 Task: Use the option "delete all filter views" for column N.
Action: Mouse moved to (333, 283)
Screenshot: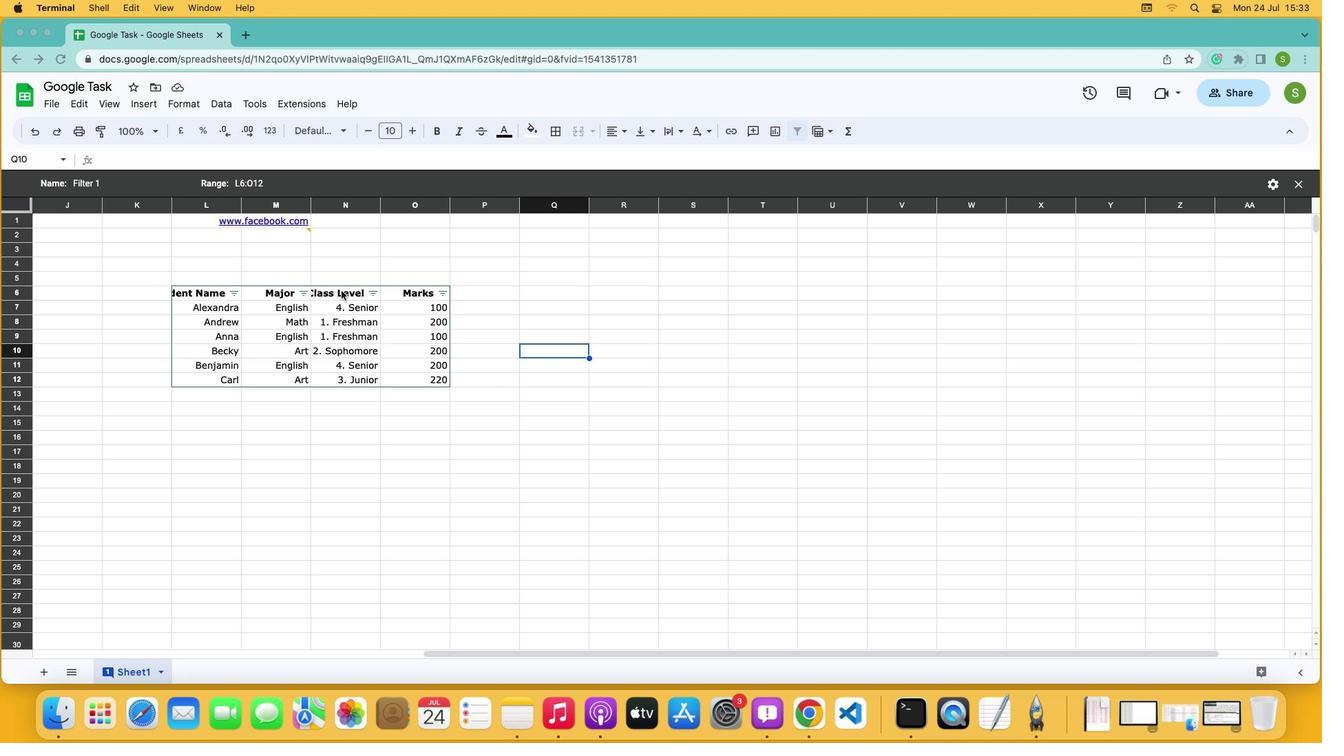 
Action: Mouse pressed left at (333, 283)
Screenshot: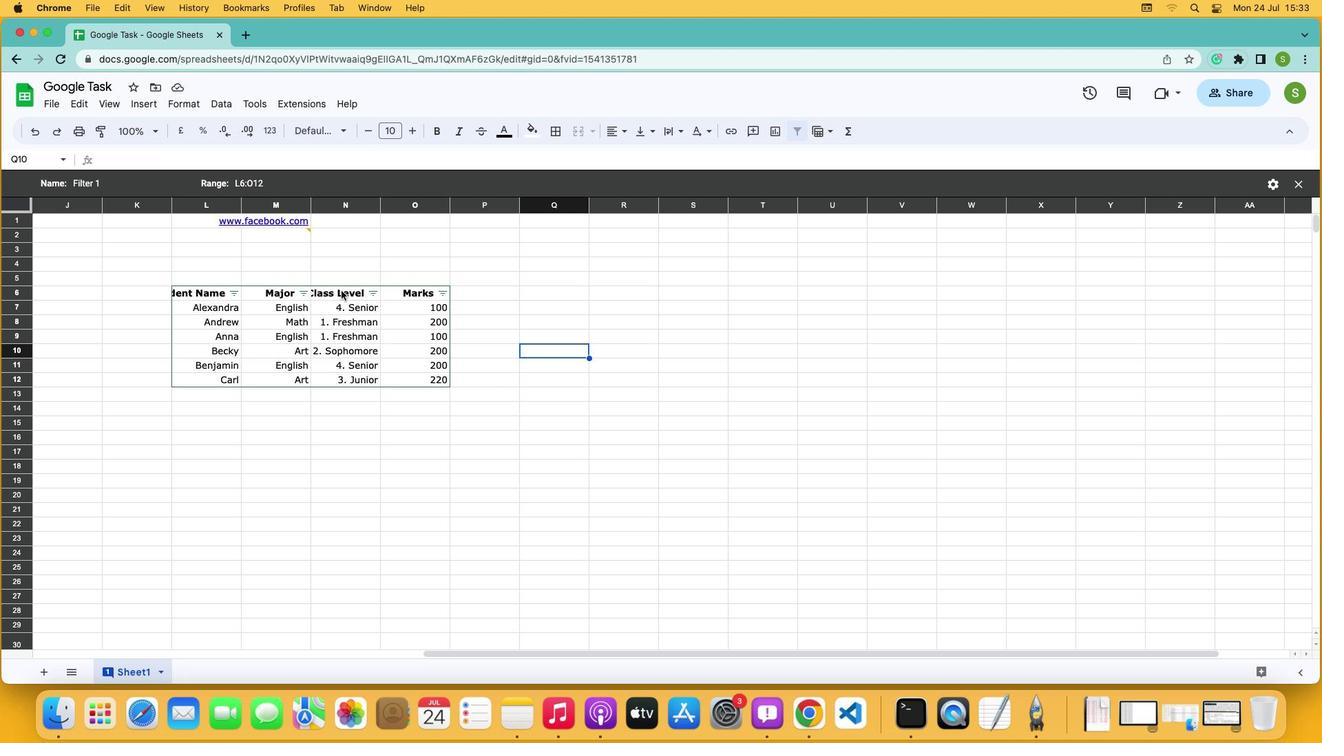 
Action: Mouse pressed left at (333, 283)
Screenshot: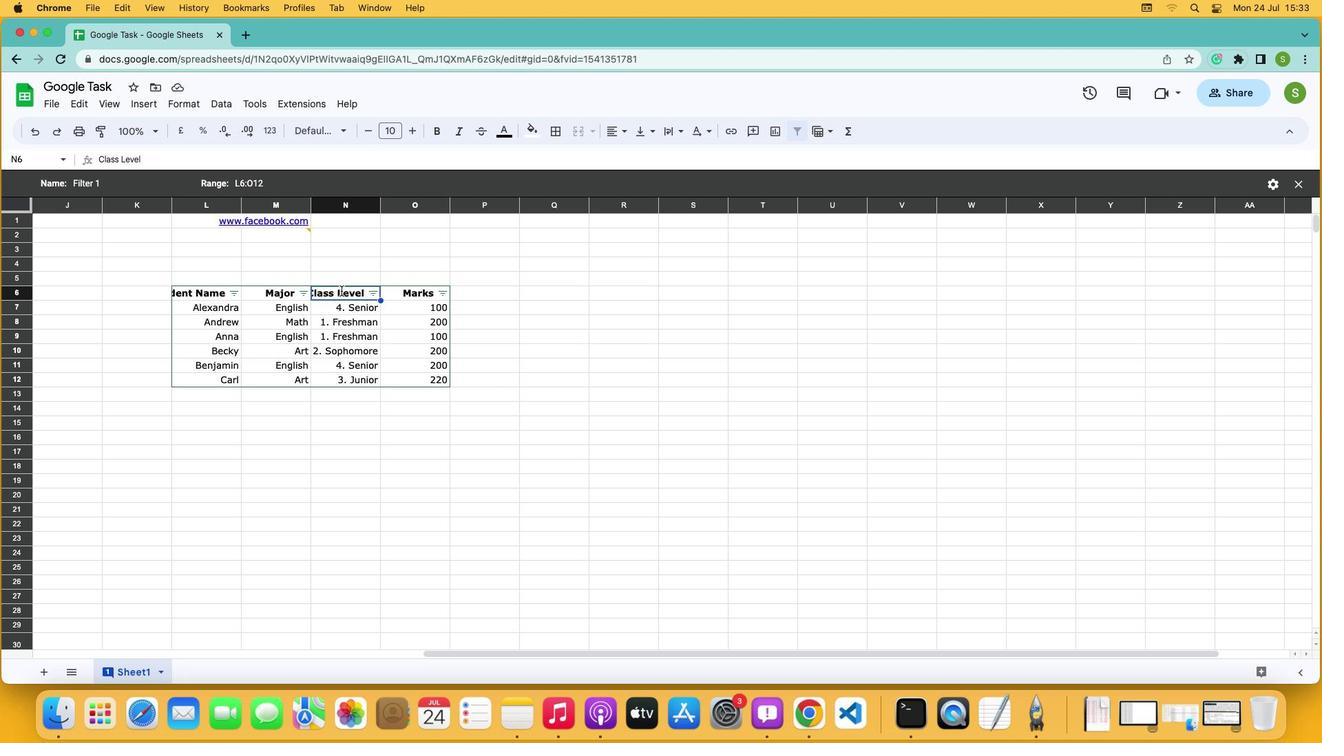 
Action: Mouse moved to (338, 297)
Screenshot: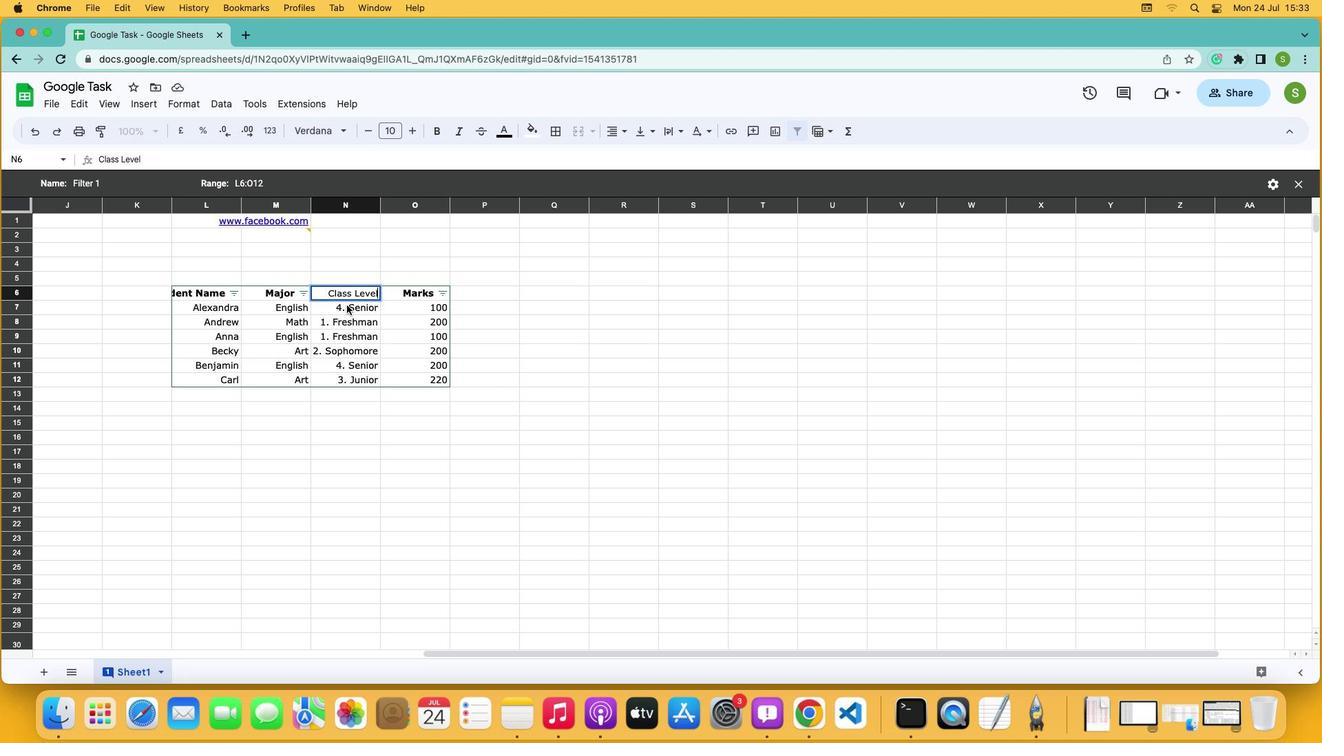 
Action: Mouse pressed left at (338, 297)
Screenshot: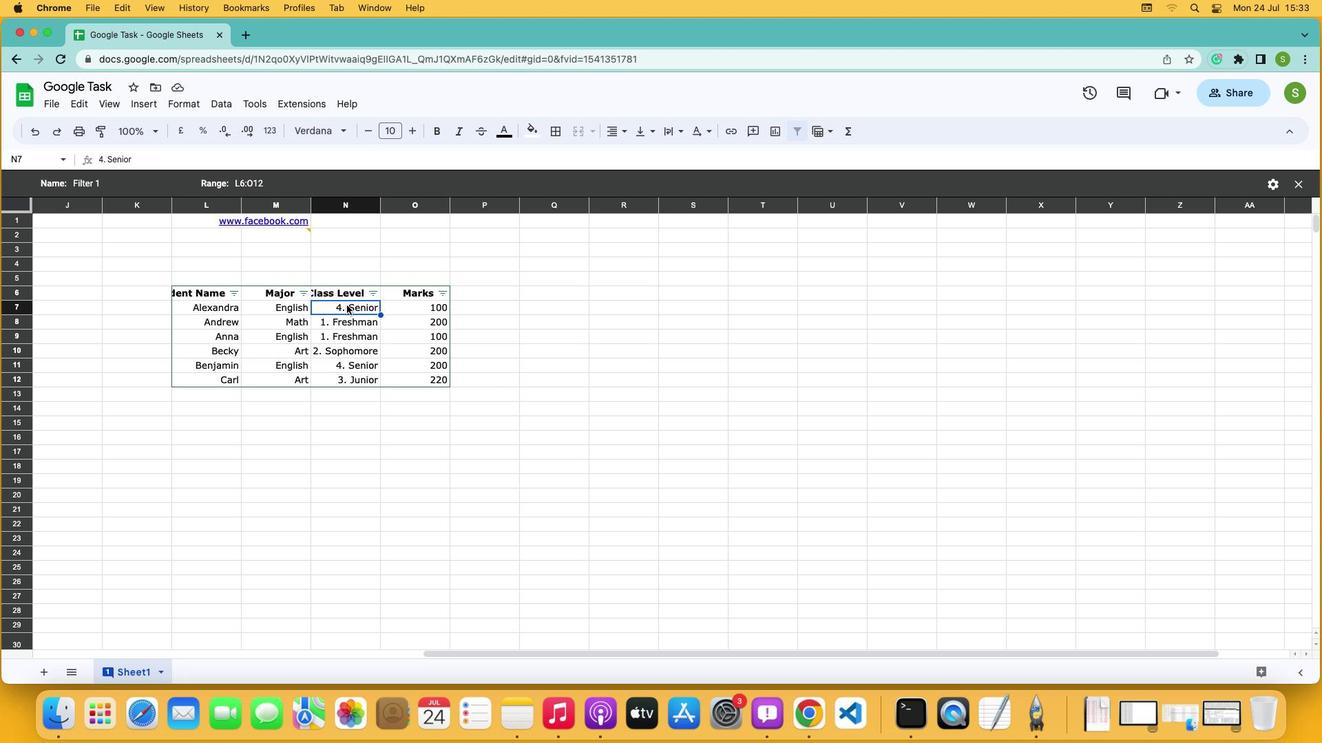 
Action: Mouse moved to (332, 285)
Screenshot: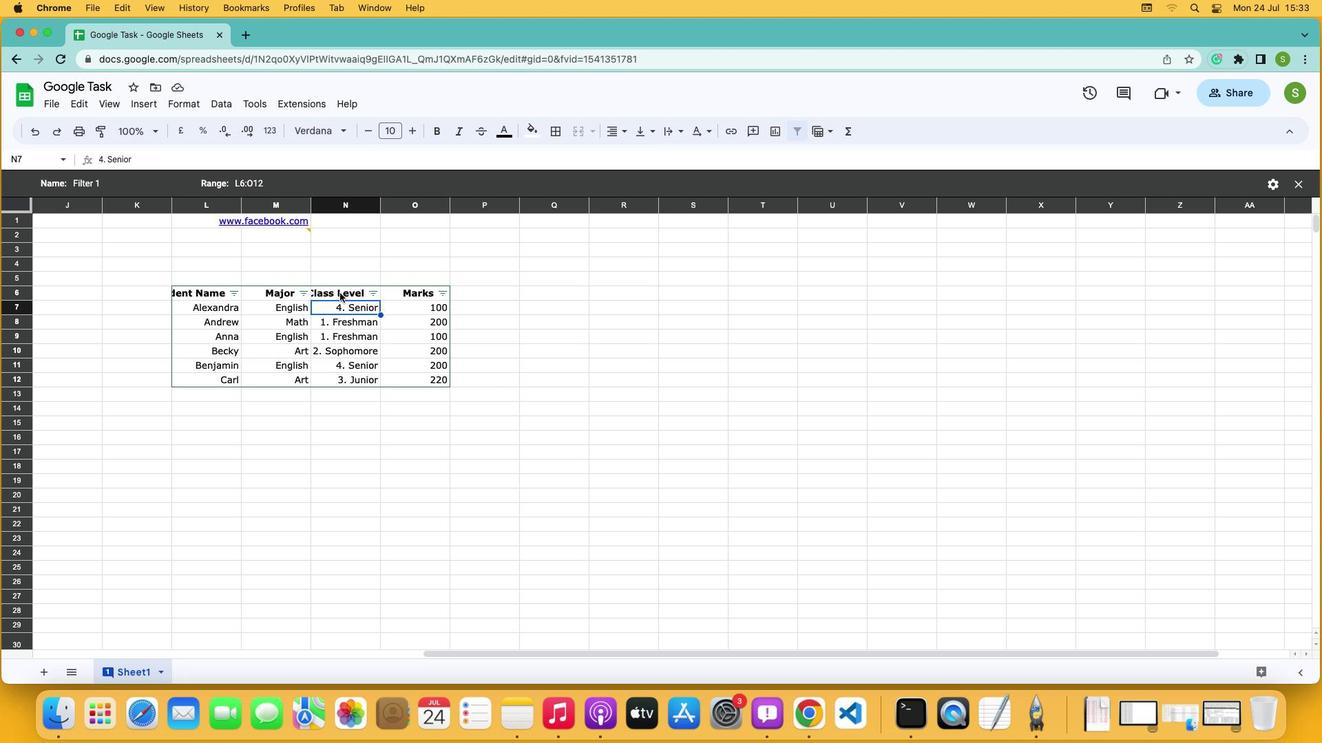 
Action: Mouse pressed left at (332, 285)
Screenshot: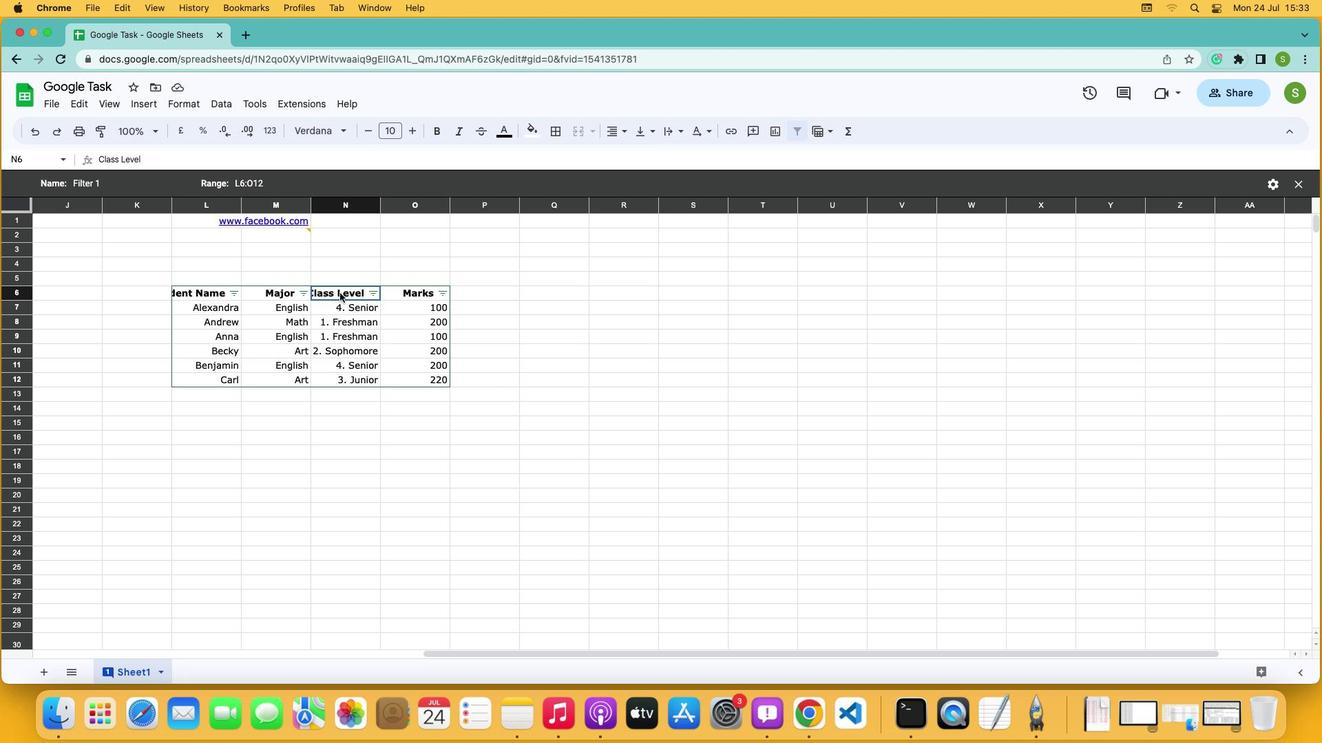 
Action: Mouse moved to (343, 193)
Screenshot: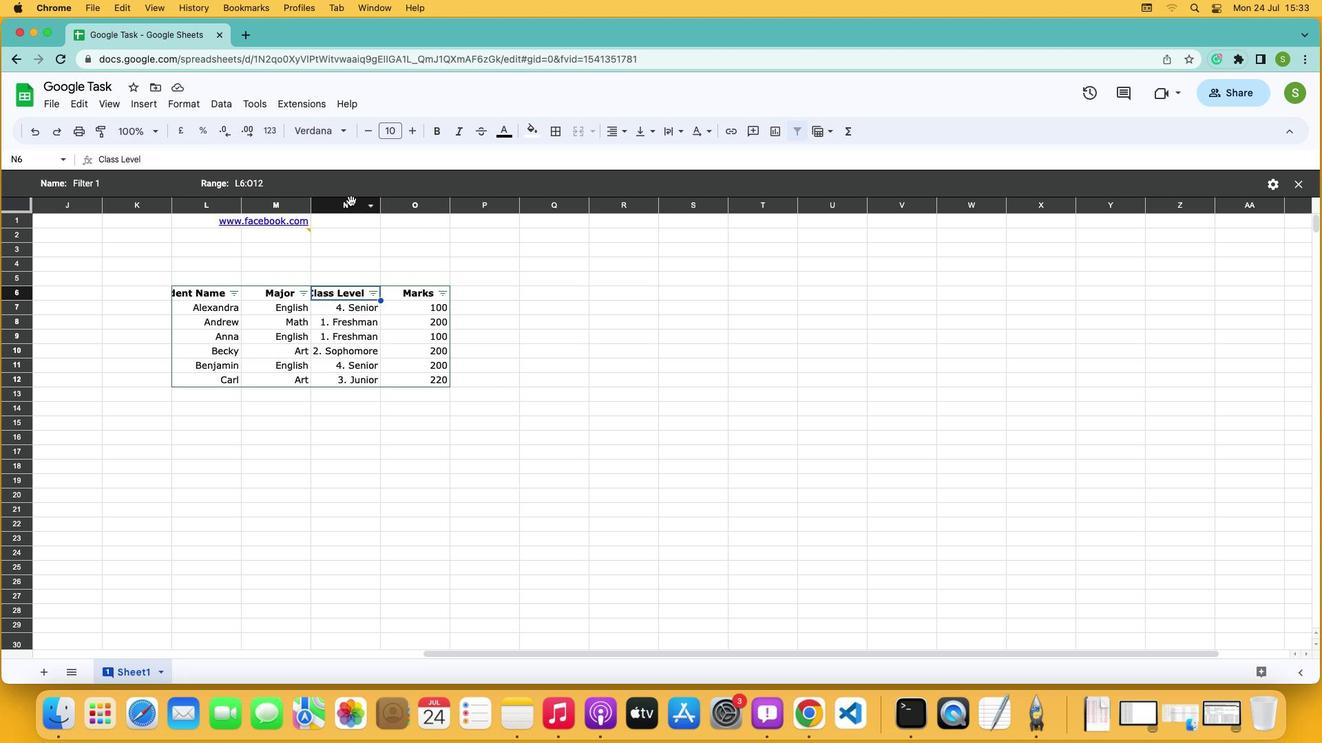 
Action: Mouse pressed left at (343, 193)
Screenshot: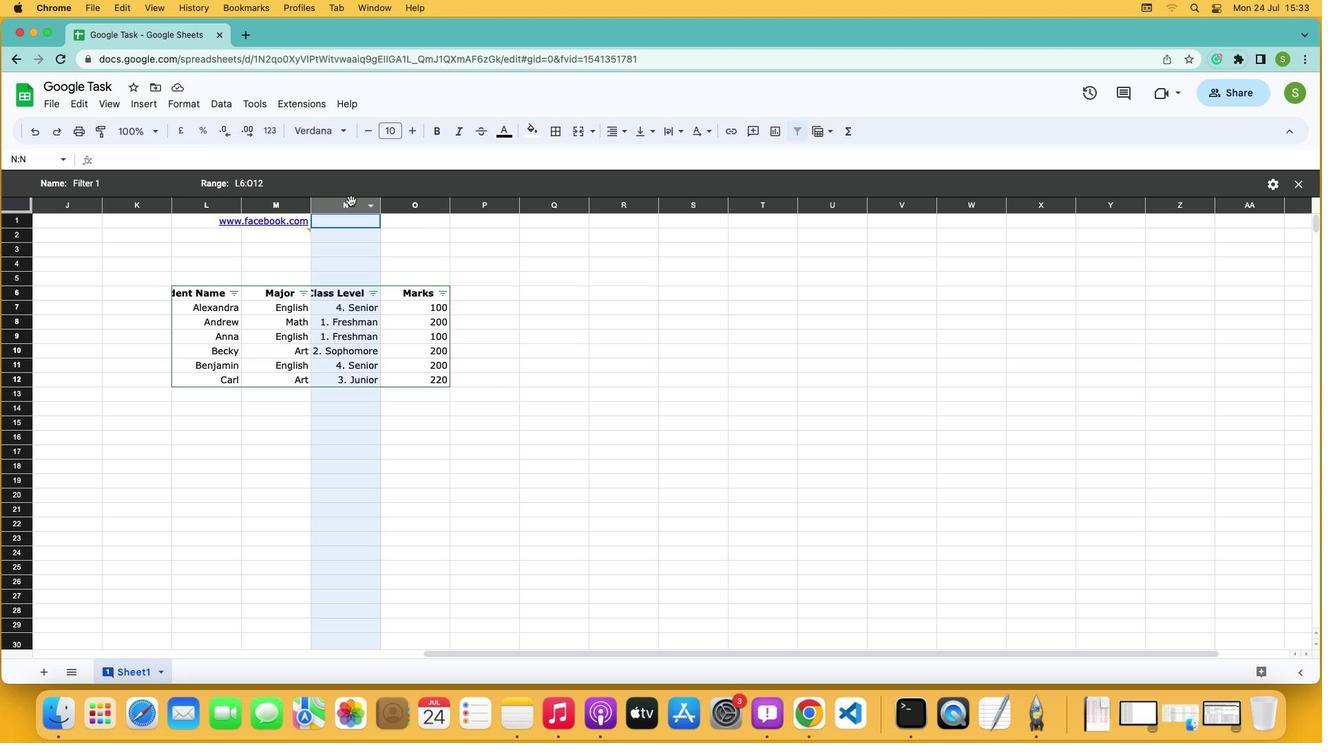 
Action: Mouse moved to (818, 125)
Screenshot: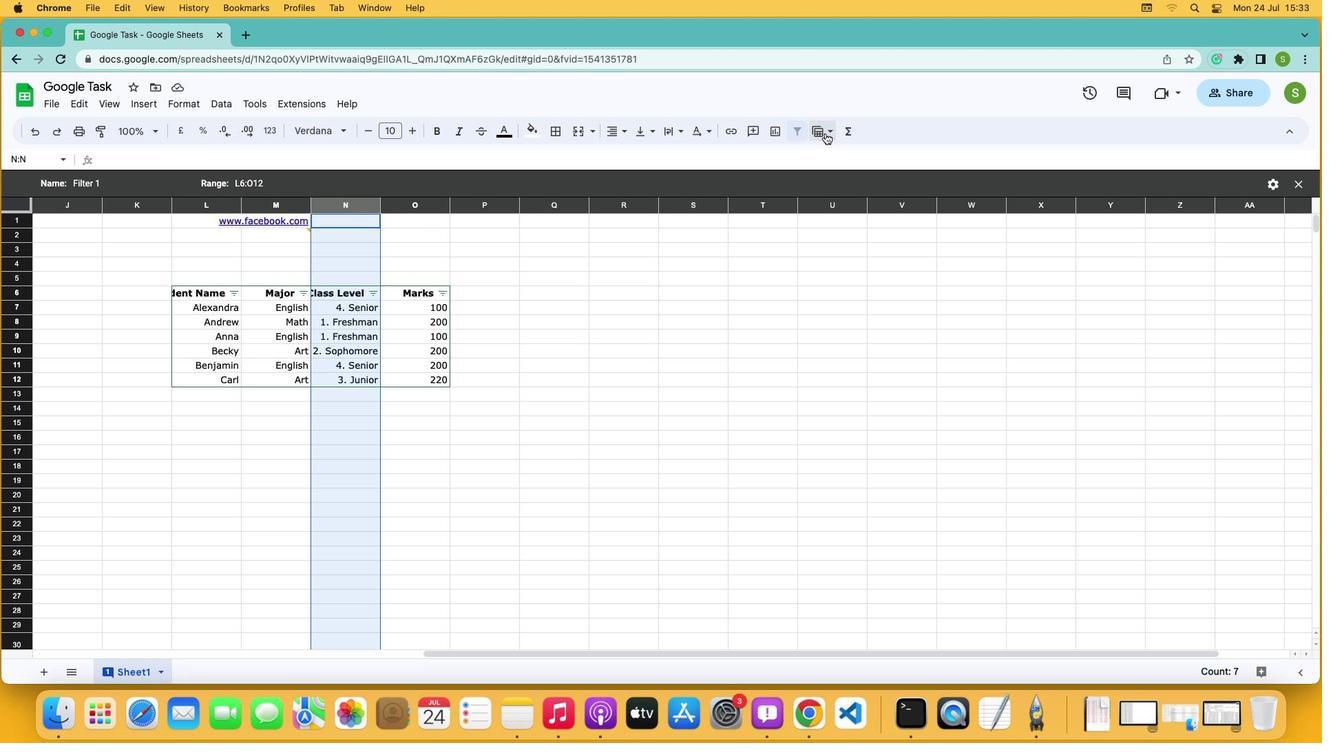 
Action: Mouse pressed left at (818, 125)
Screenshot: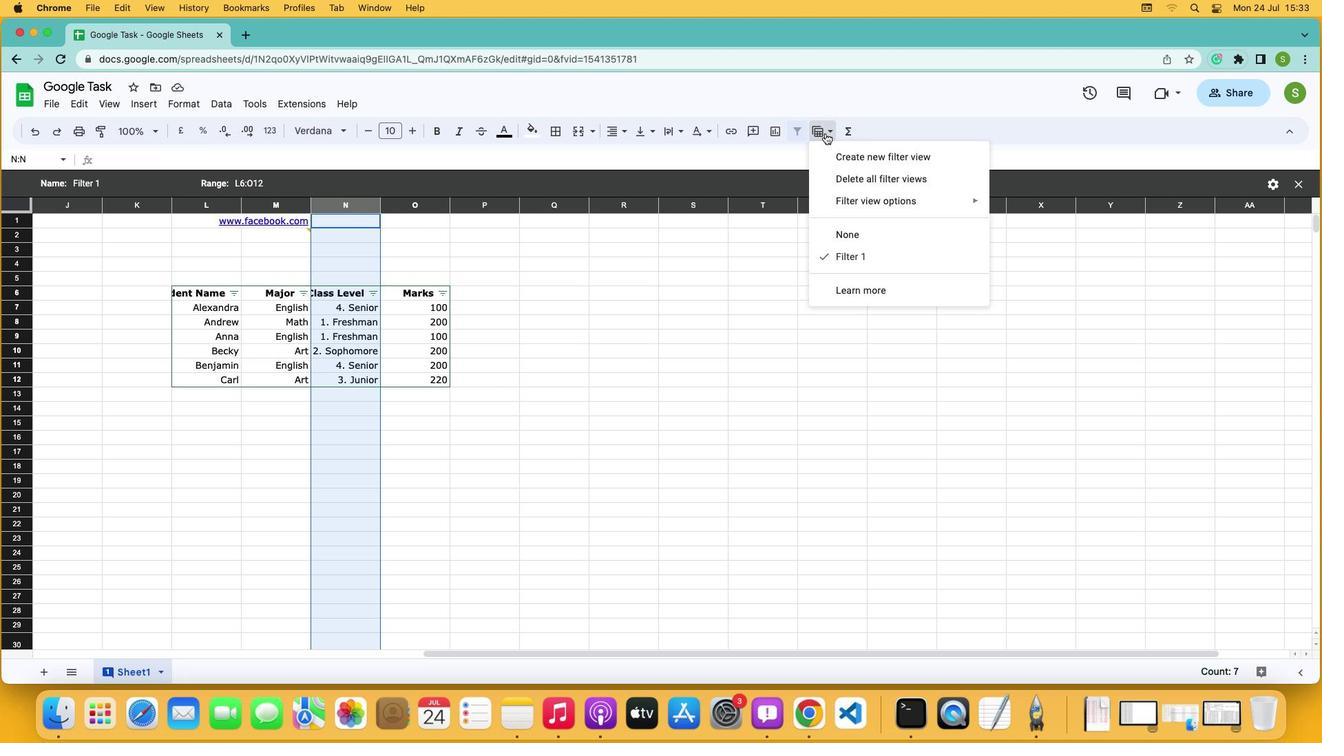 
Action: Mouse moved to (825, 173)
Screenshot: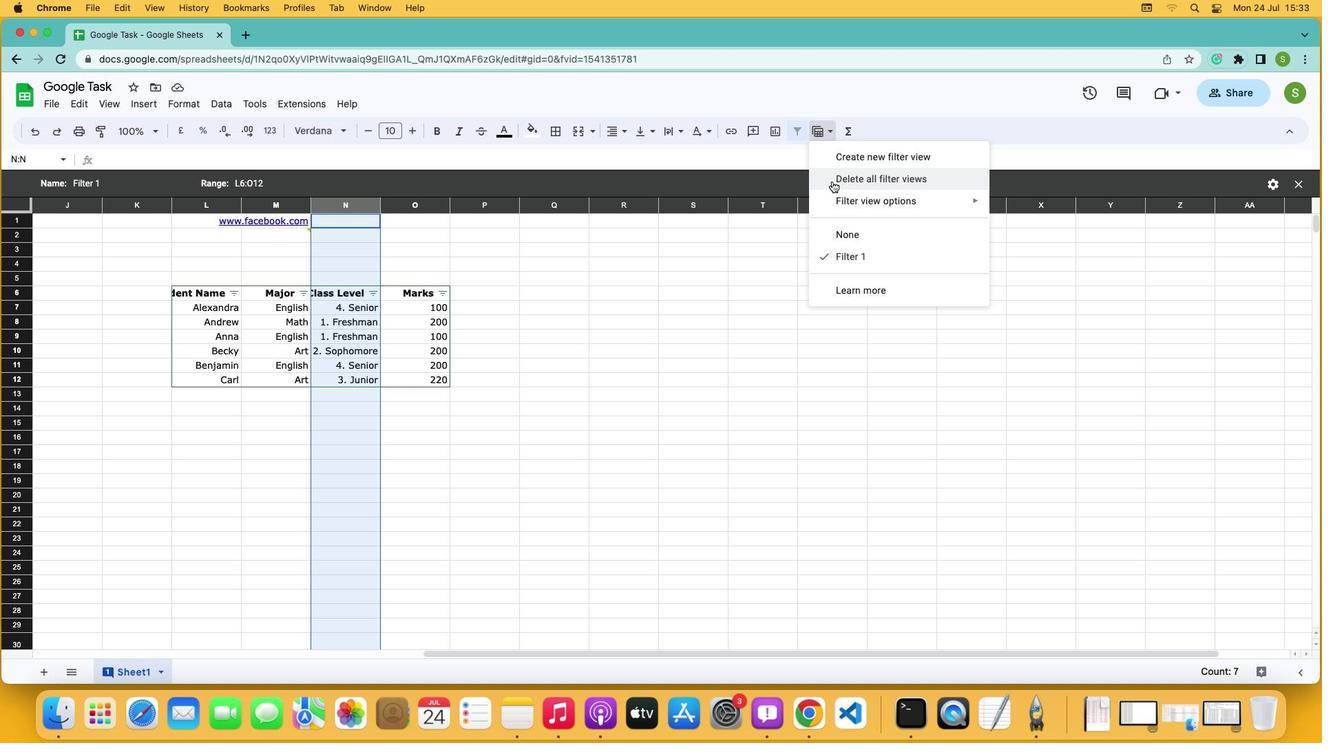
Action: Mouse pressed left at (825, 173)
Screenshot: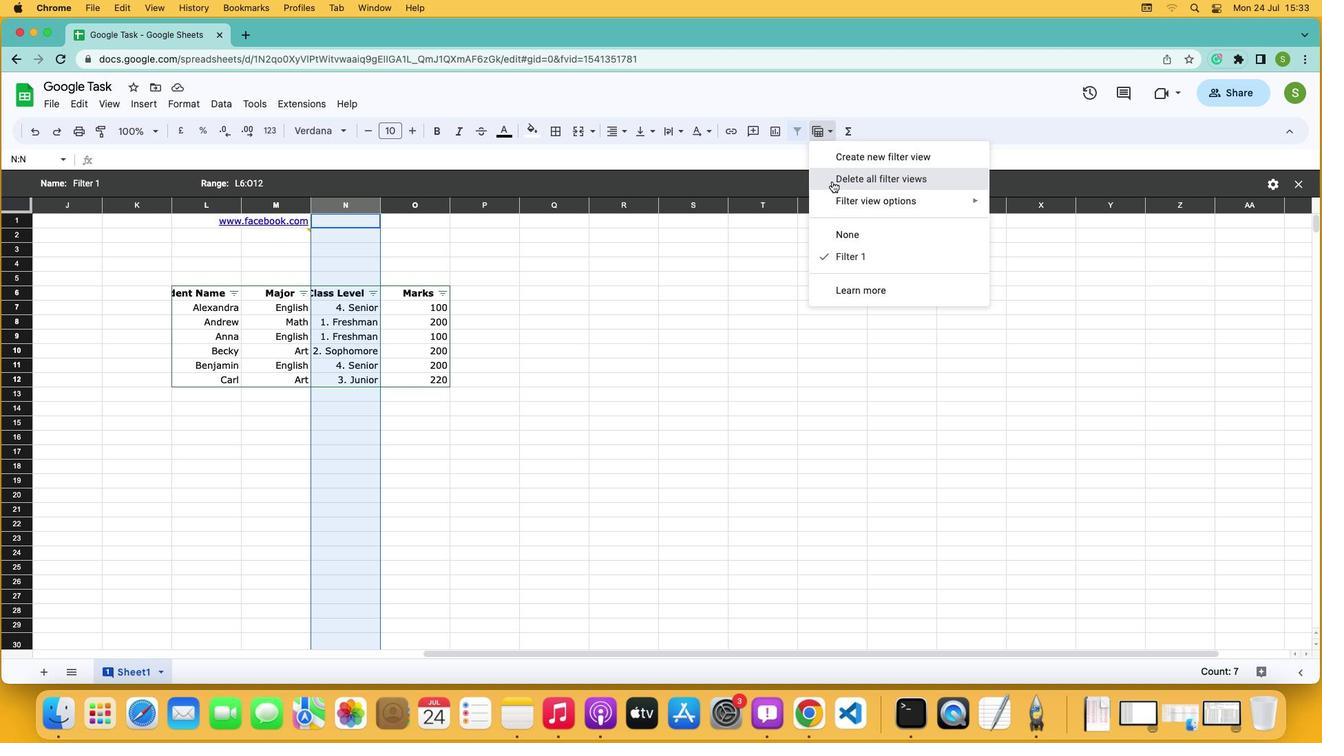 
Action: Mouse moved to (741, 273)
Screenshot: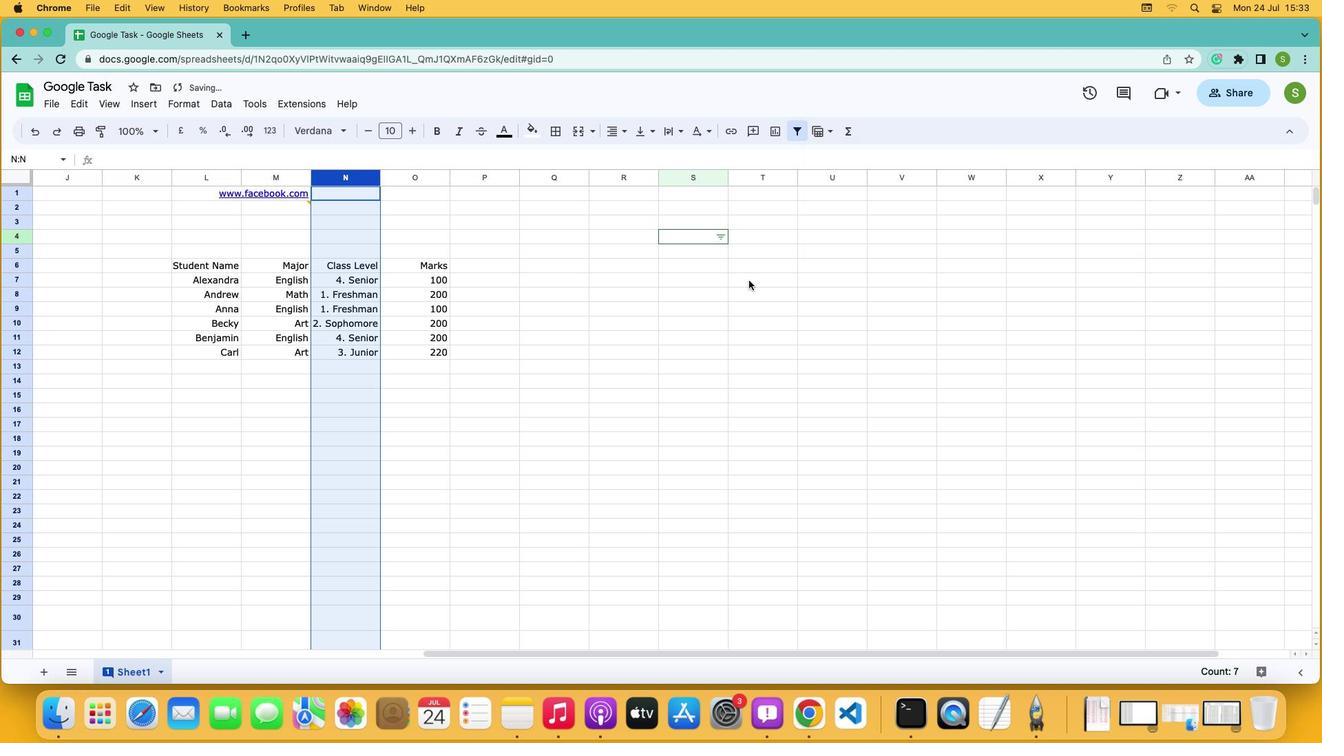 
